 Task: Create Card Activity Network Diagram Review in Board Data Visualization Software to Workspace Employee Engagement. Create Card Food Service Review in Board Market Segmentation to Workspace Employee Engagement. Create Card Critical Path Analysis Review in Board Diversity and Inclusion Coaching and Mentorship Programs to Workspace Employee Engagement
Action: Mouse moved to (74, 276)
Screenshot: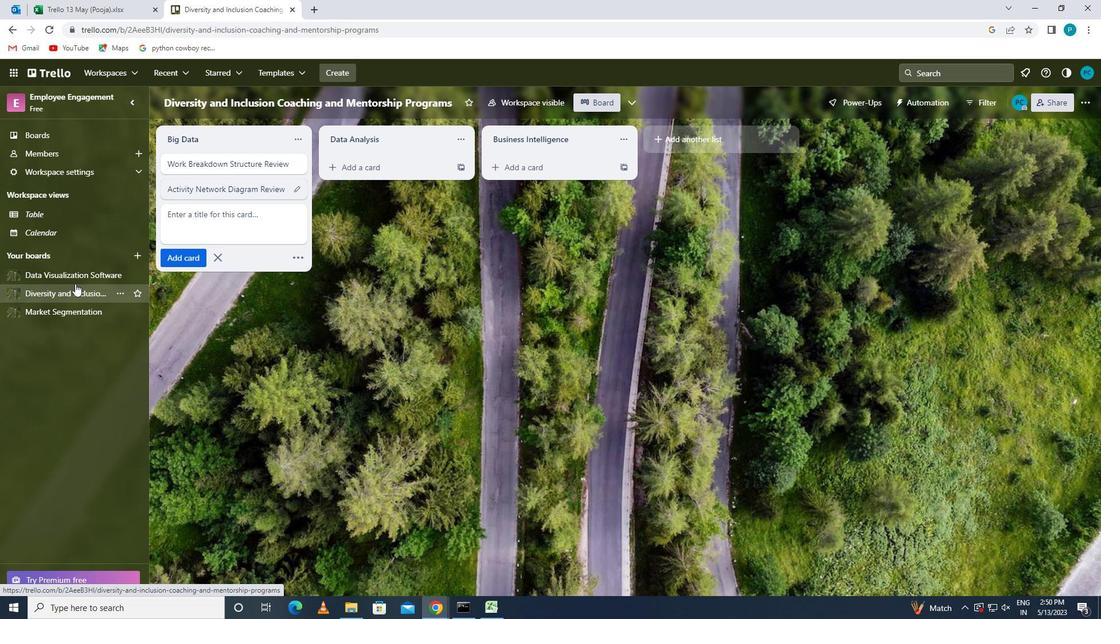 
Action: Mouse pressed left at (74, 276)
Screenshot: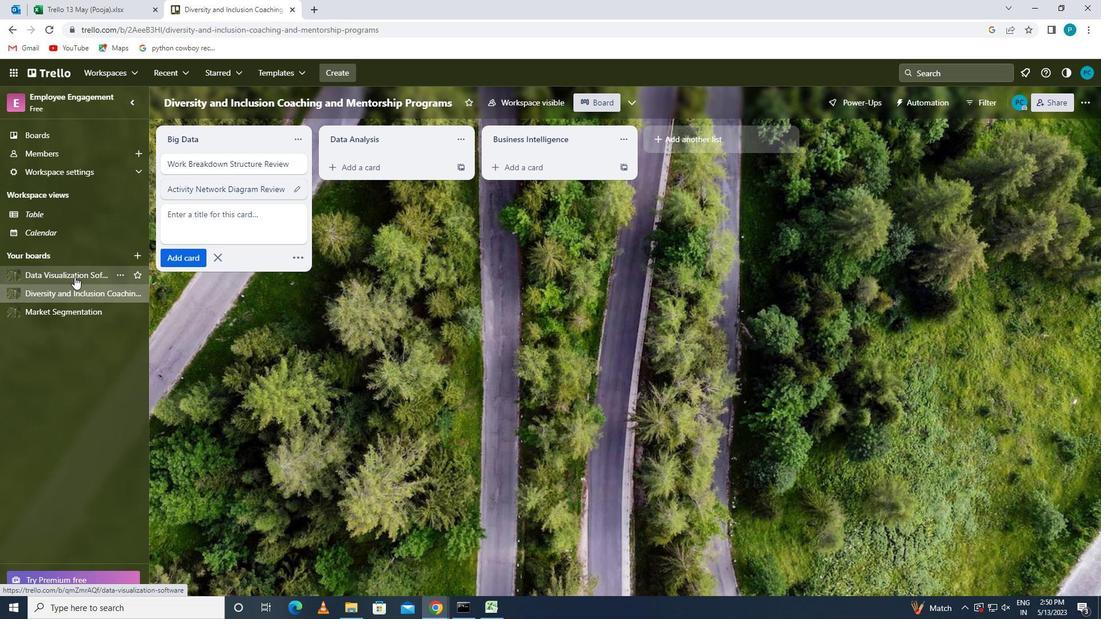 
Action: Mouse moved to (249, 216)
Screenshot: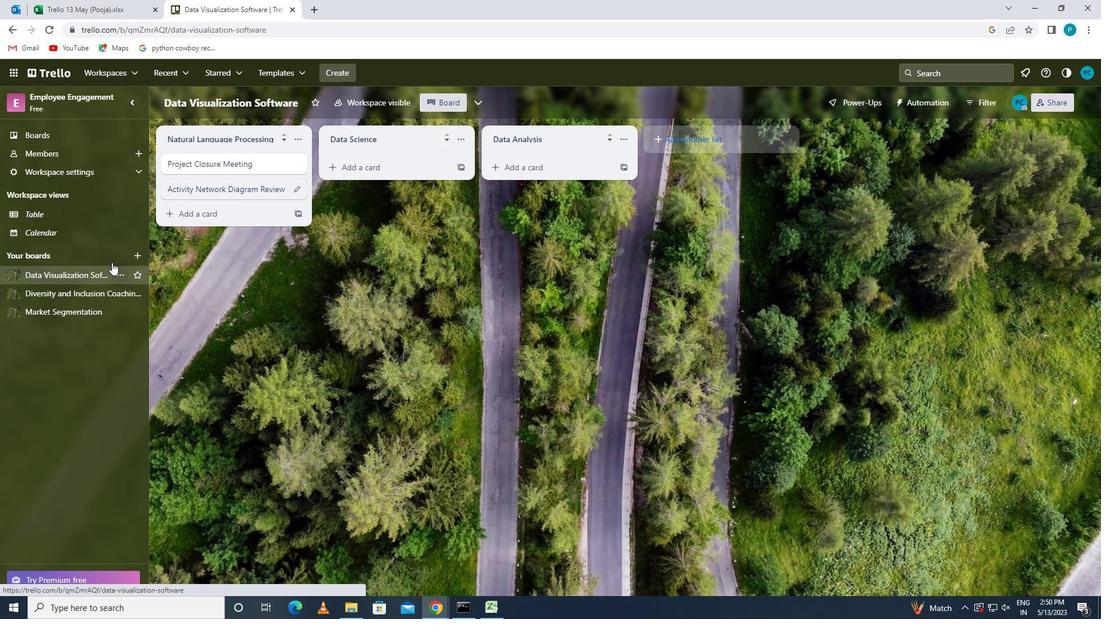 
Action: Mouse pressed left at (249, 216)
Screenshot: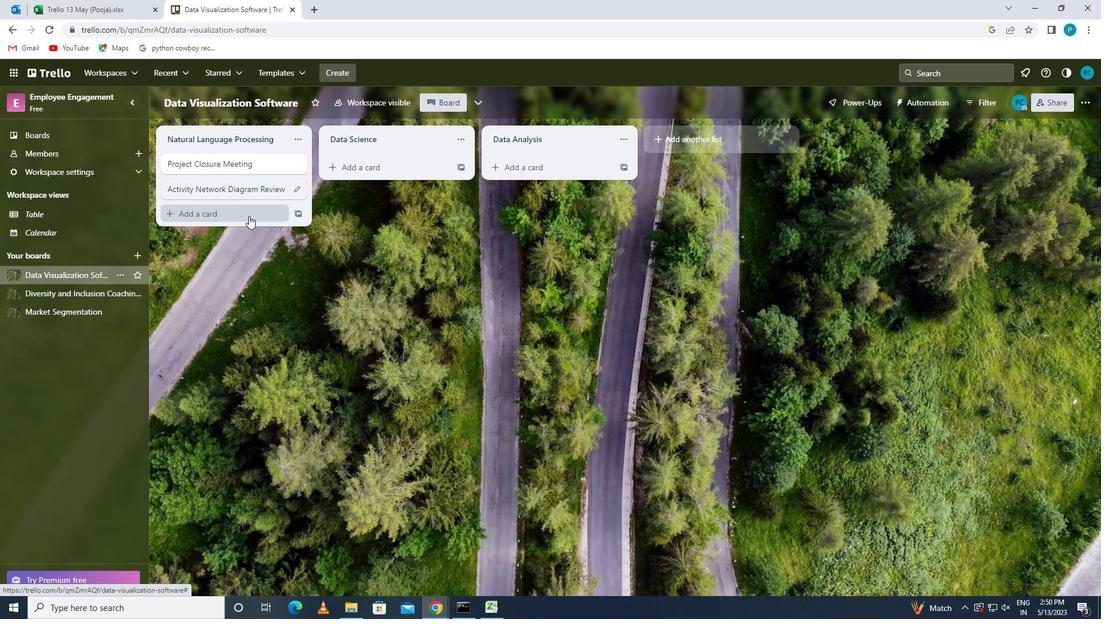 
Action: Key pressed <Key.caps_lock>a<Key.caps_lock>ctivity<Key.space><Key.caps_lock>n<Key.caps_lock>etwork<Key.space><Key.caps_lock>d<Key.caps_lock>iagram<Key.space><Key.caps_lock>r<Key.caps_lock>eview
Screenshot: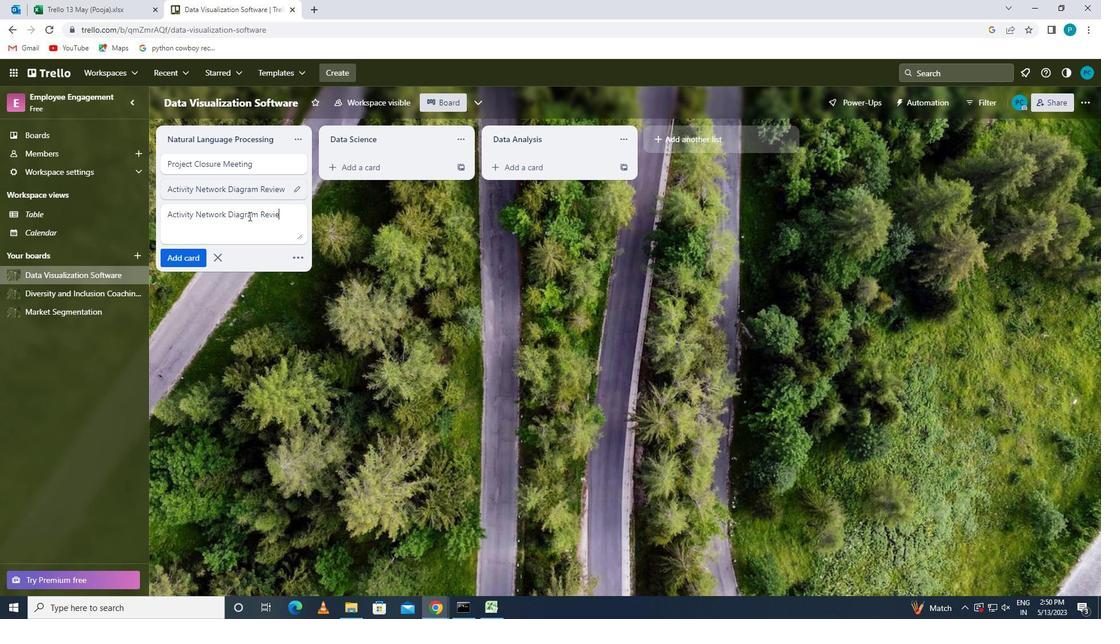 
Action: Mouse moved to (201, 262)
Screenshot: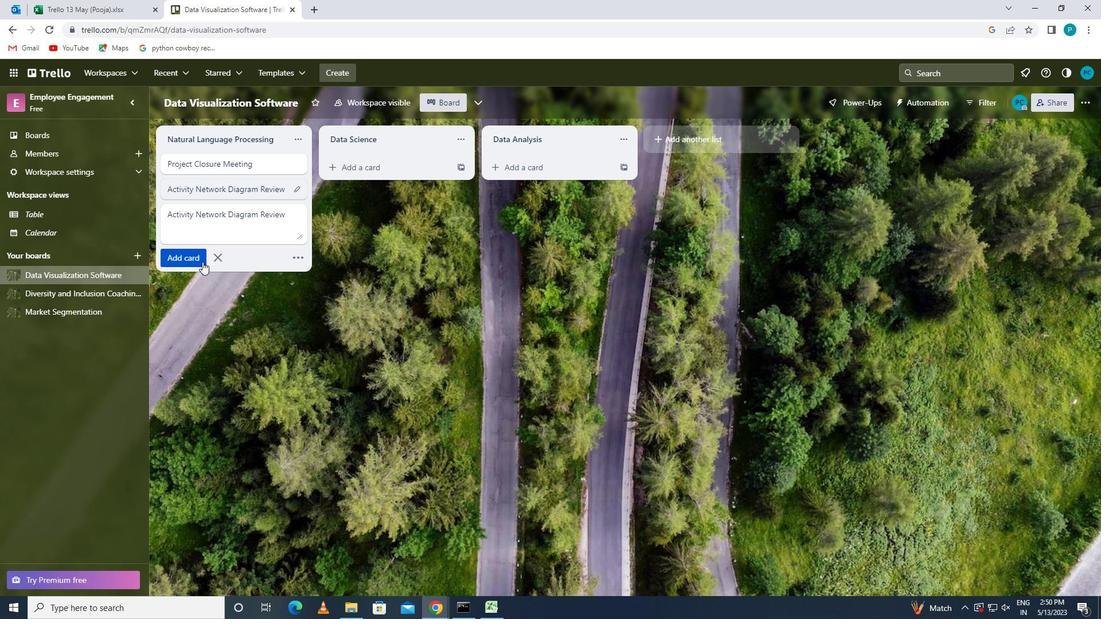
Action: Mouse pressed left at (201, 262)
Screenshot: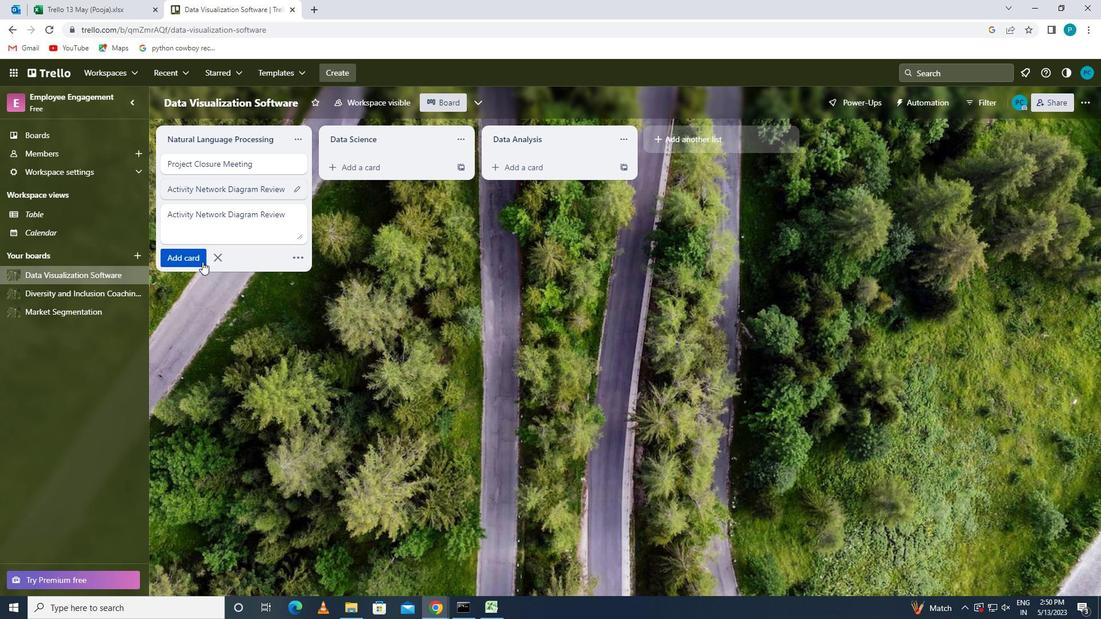 
Action: Mouse moved to (71, 311)
Screenshot: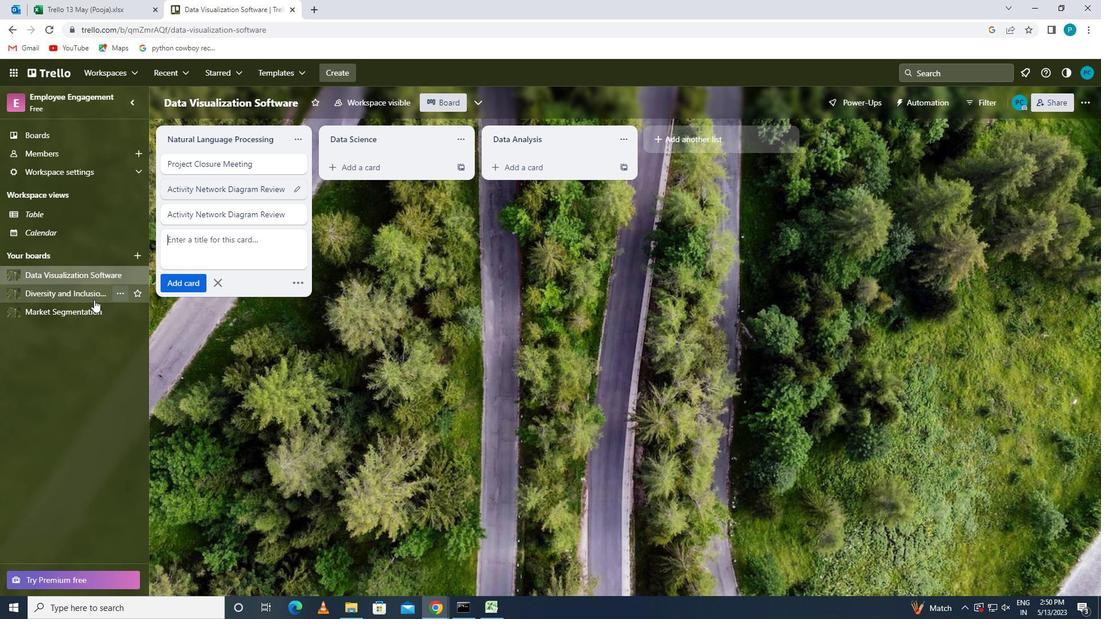 
Action: Mouse pressed left at (71, 311)
Screenshot: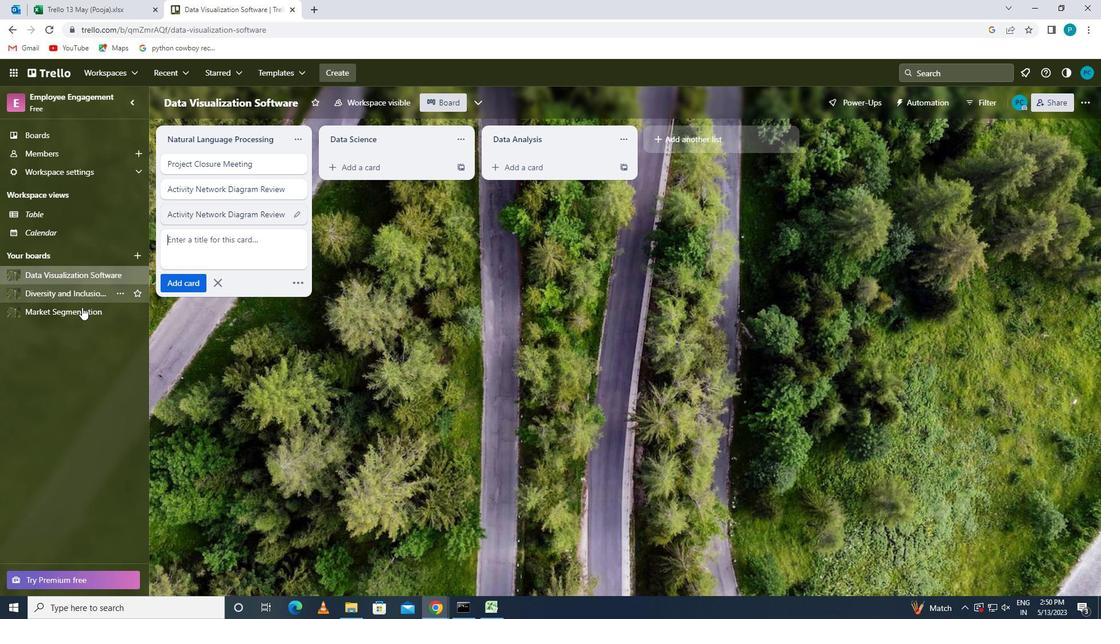 
Action: Mouse moved to (192, 209)
Screenshot: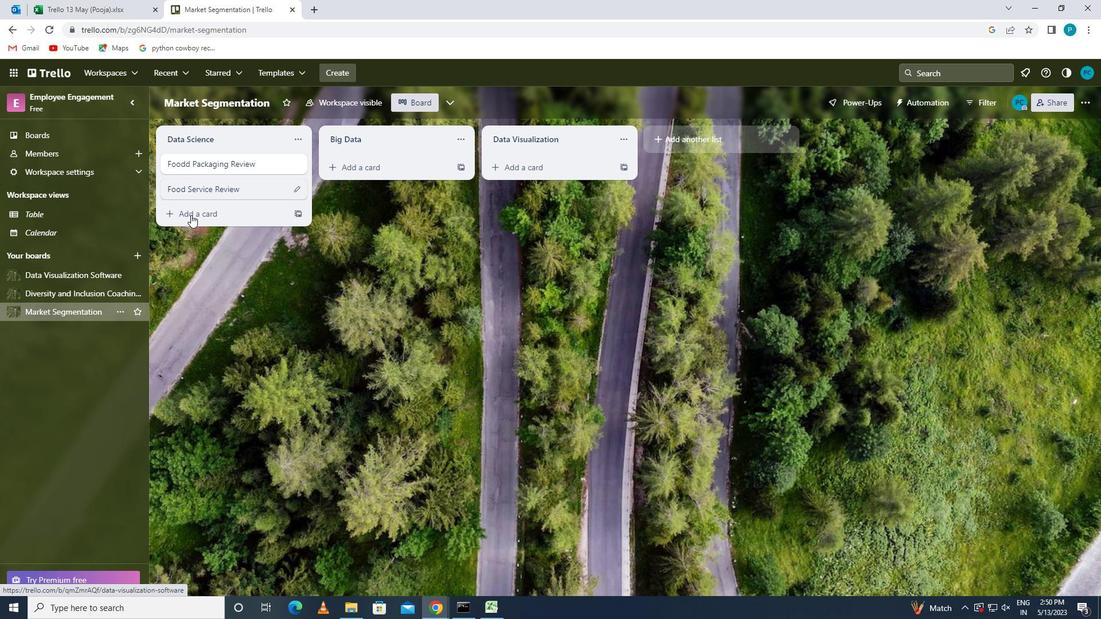 
Action: Mouse pressed left at (192, 209)
Screenshot: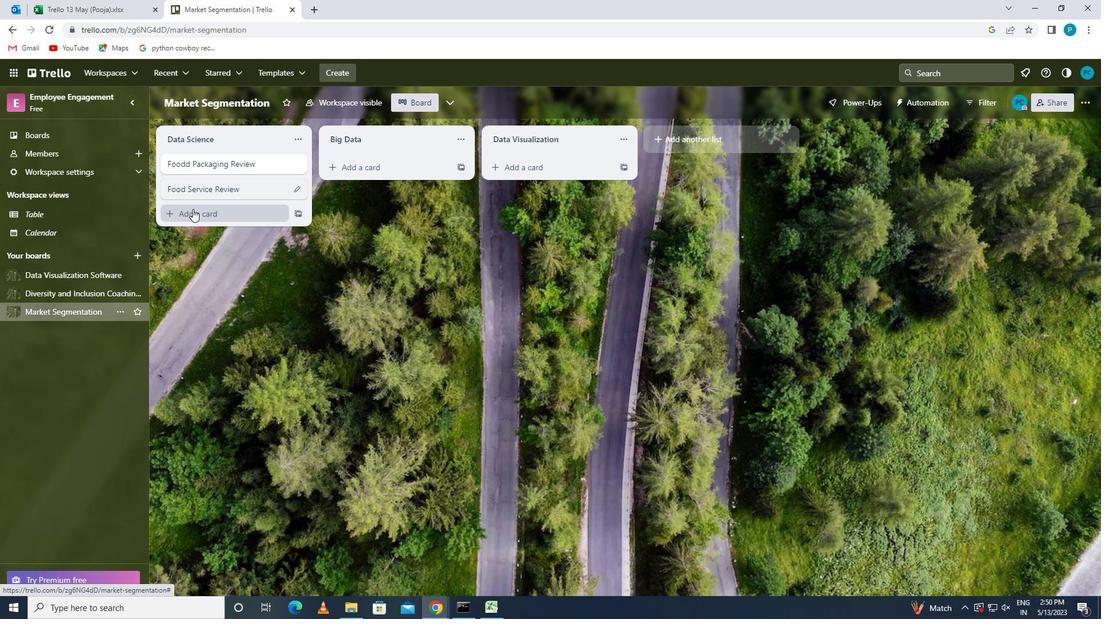 
Action: Key pressed <Key.caps_lock>f<Key.caps_lock>ood<Key.space>service<Key.space><Key.caps_lock>r<Key.caps_lock>eview
Screenshot: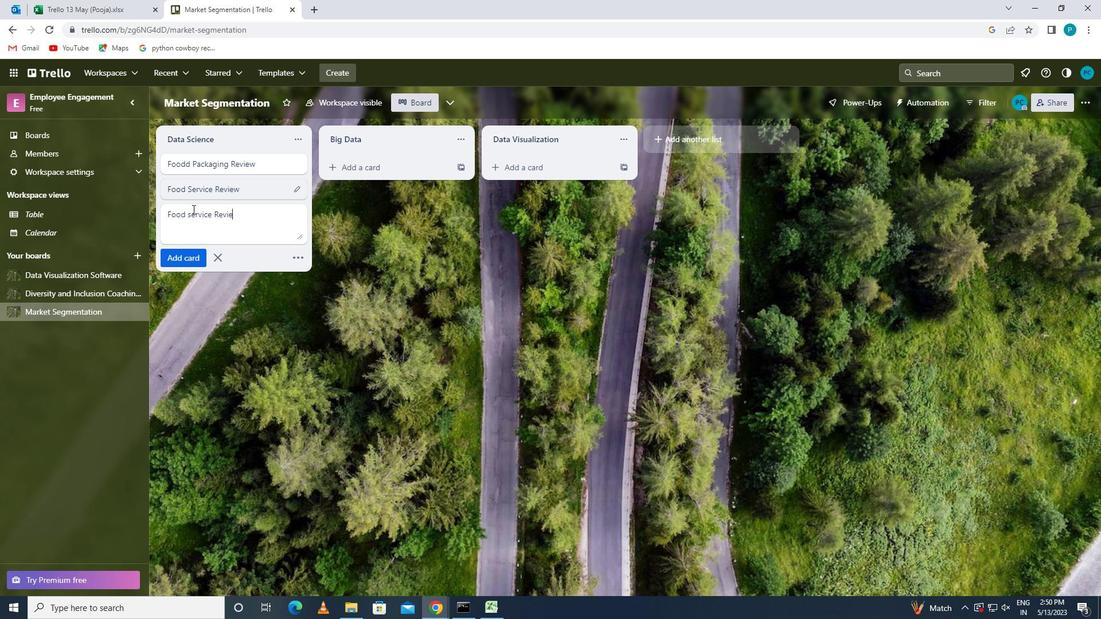 
Action: Mouse moved to (192, 263)
Screenshot: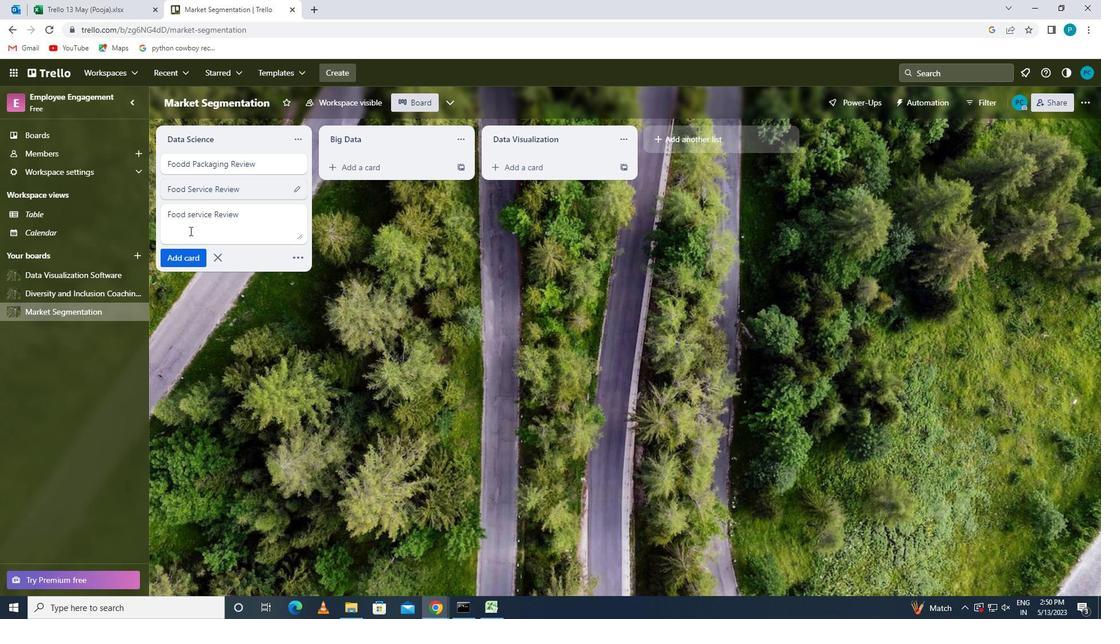 
Action: Mouse pressed left at (192, 263)
Screenshot: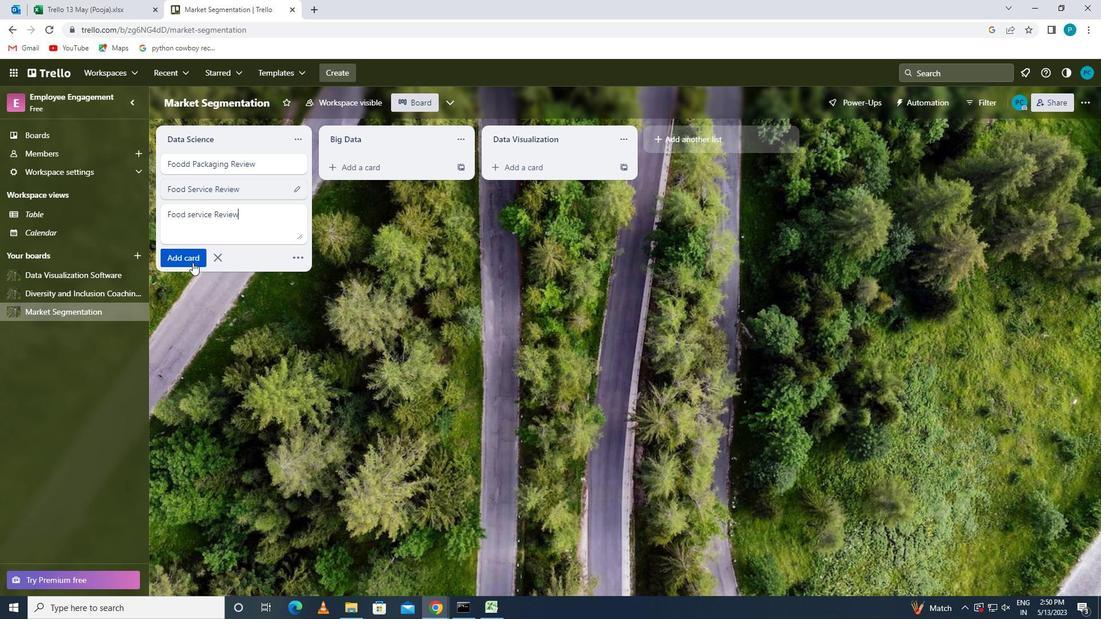 
Action: Mouse moved to (66, 297)
Screenshot: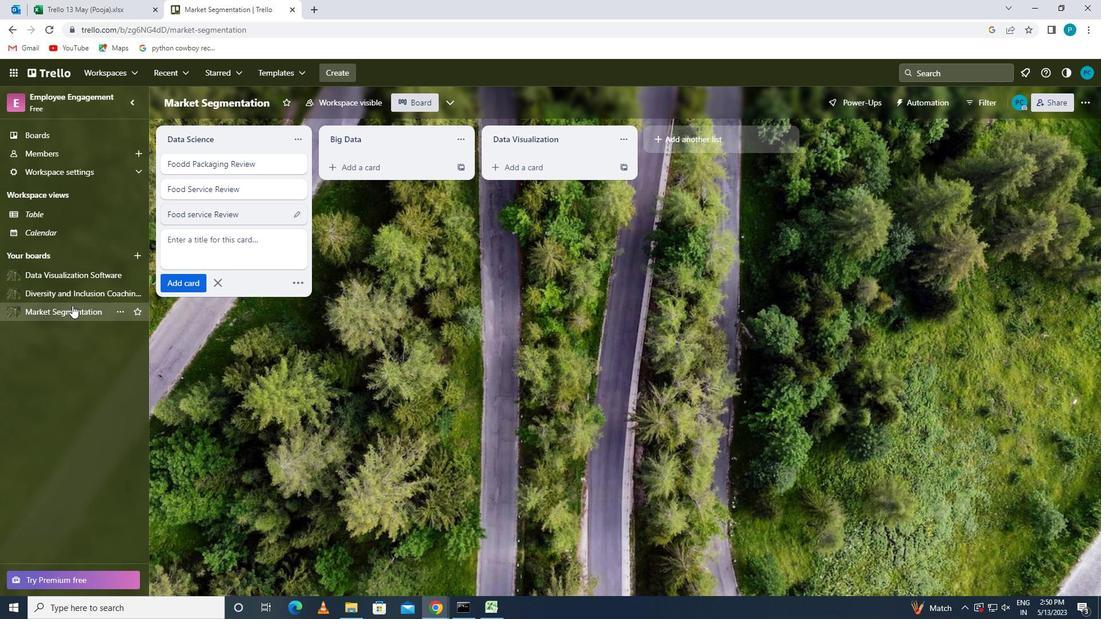 
Action: Mouse pressed left at (66, 297)
Screenshot: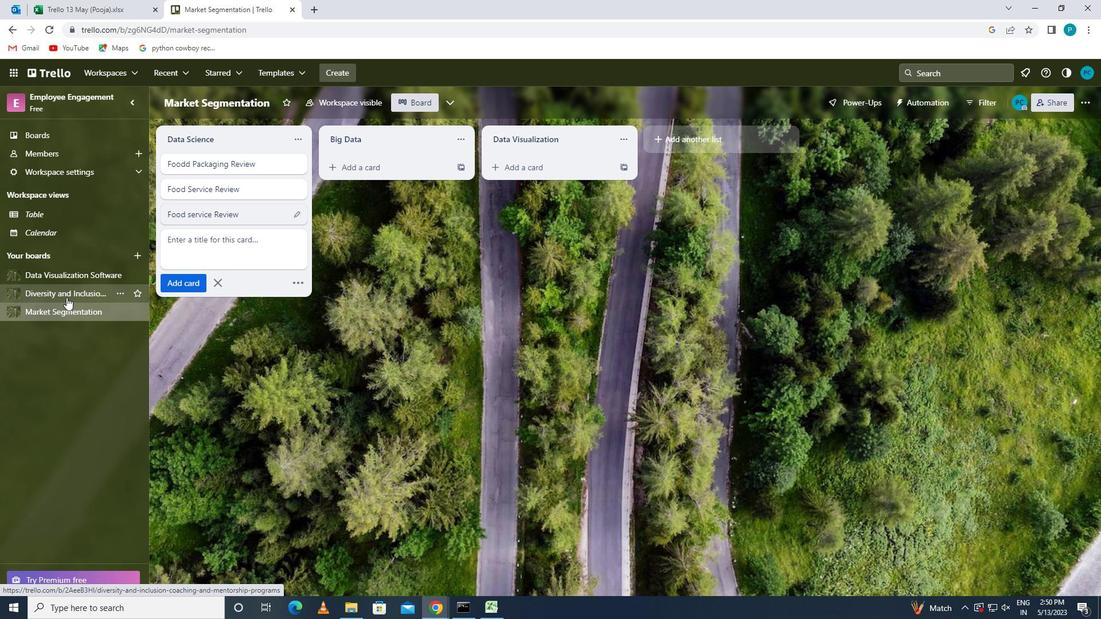 
Action: Mouse moved to (163, 217)
Screenshot: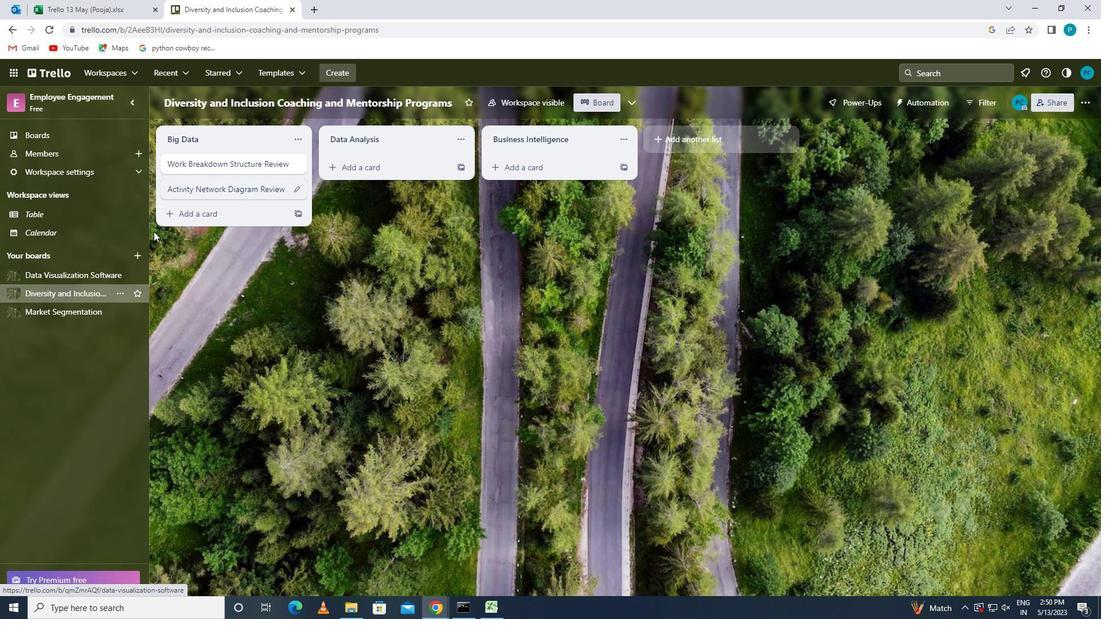 
Action: Mouse pressed left at (163, 217)
Screenshot: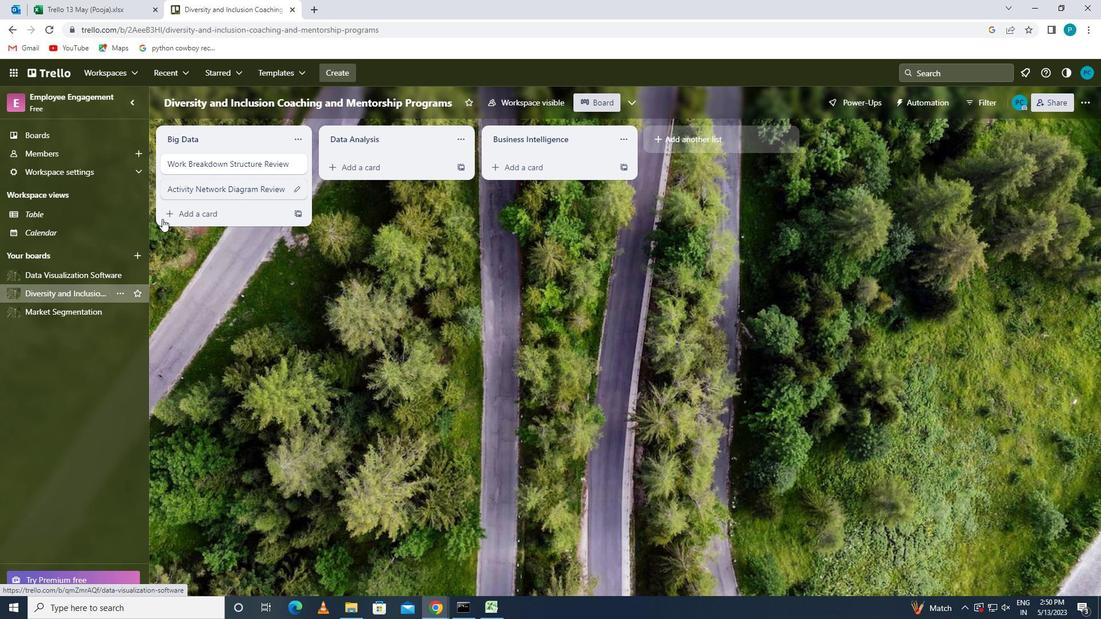 
Action: Key pressed <Key.caps_lock>c<Key.caps_lock>ritical<Key.space><Key.caps_lock>p<Key.caps_lock>ath<Key.space><Key.caps_lock>a<Key.caps_lock>nalysis<Key.space><Key.caps_lock>r<Key.caps_lock>eview
Screenshot: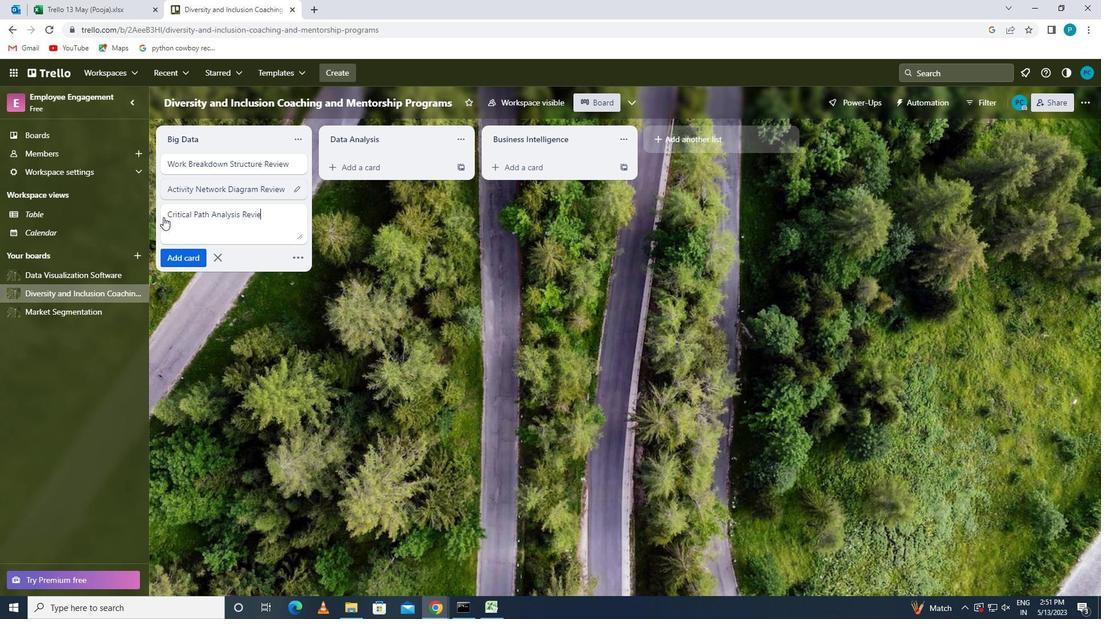 
Action: Mouse moved to (193, 254)
Screenshot: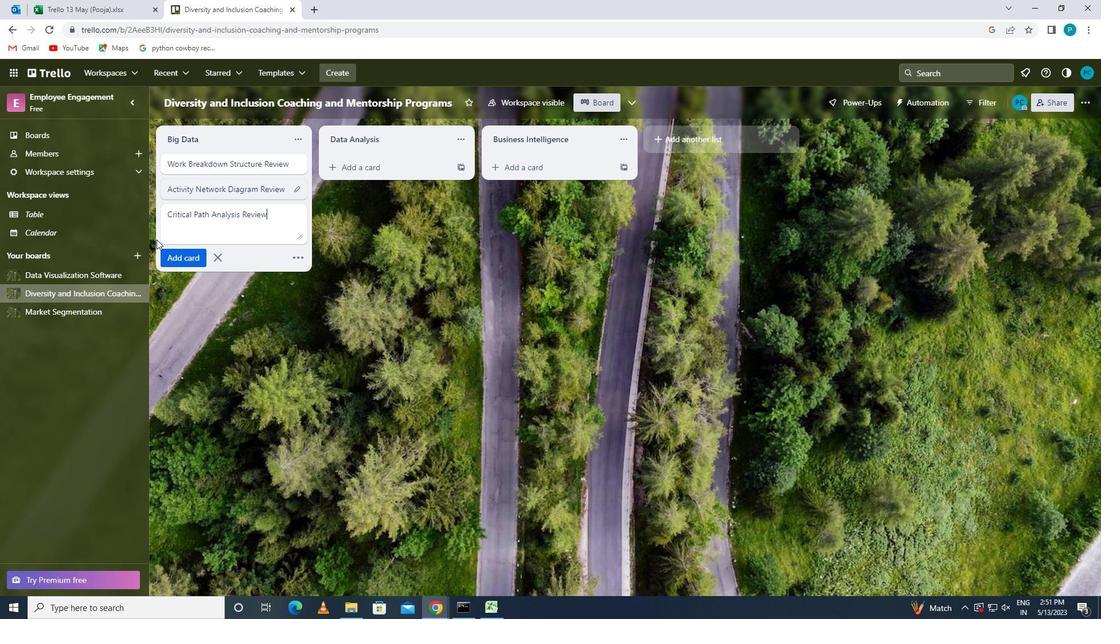 
Action: Mouse pressed left at (193, 254)
Screenshot: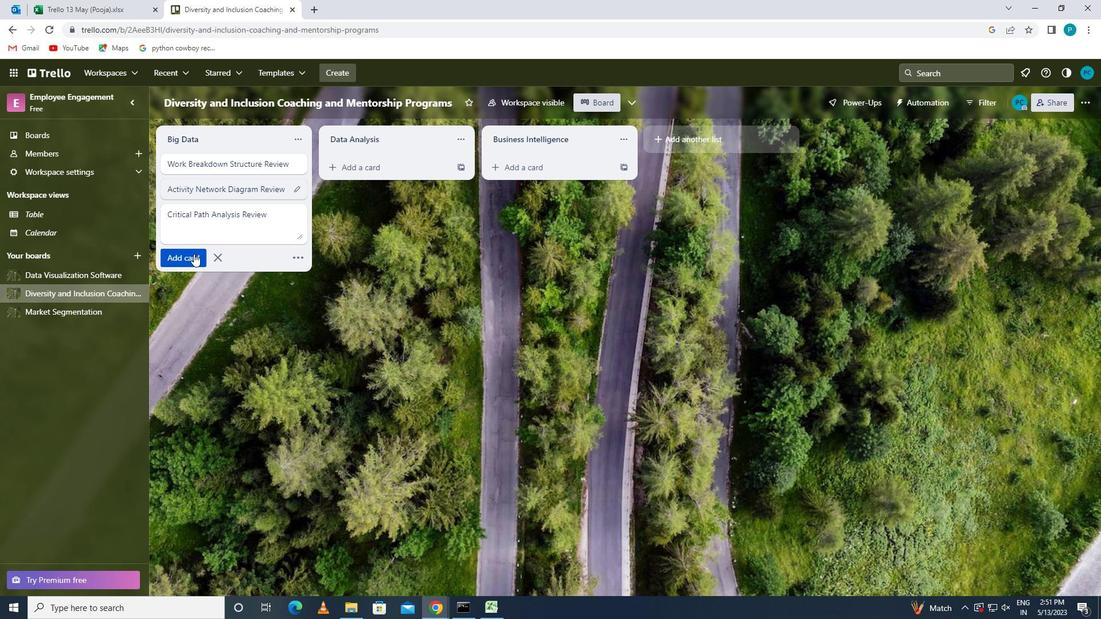 
Action: Mouse moved to (458, 306)
Screenshot: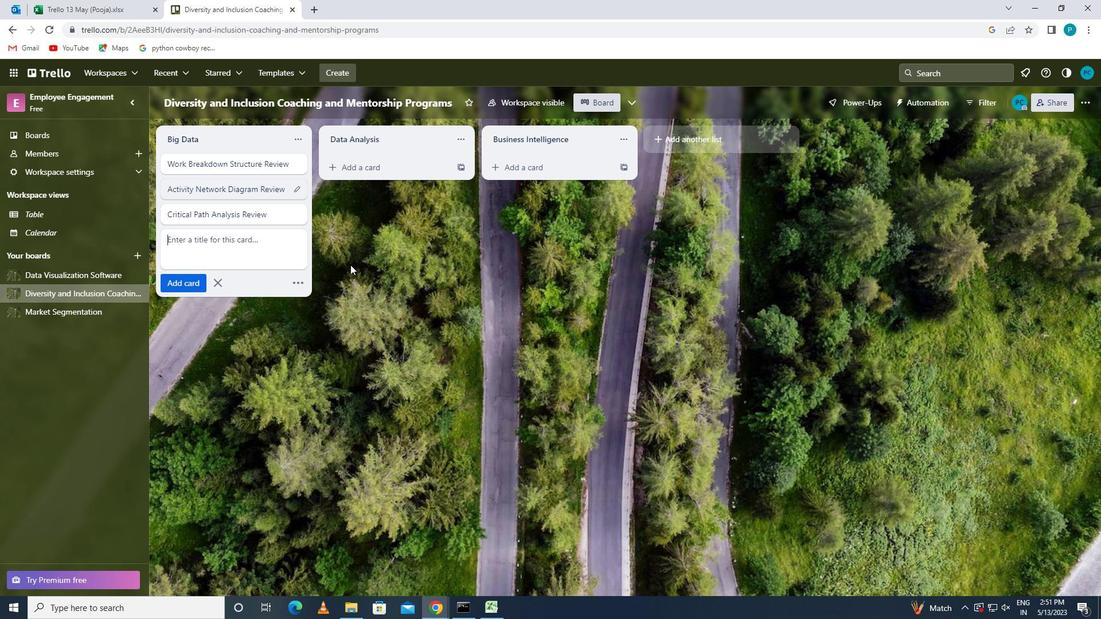 
